 Task: Log work in the project XpertTech for the issue 'Develop a new tool for automated testing of web services and APIs' spent time as '6w 3d 10h 54m' and remaining time as '1w 2d 17h 41m' and move to top of backlog. Now add the issue to the epic 'Software Asset Management'.
Action: Mouse moved to (459, 387)
Screenshot: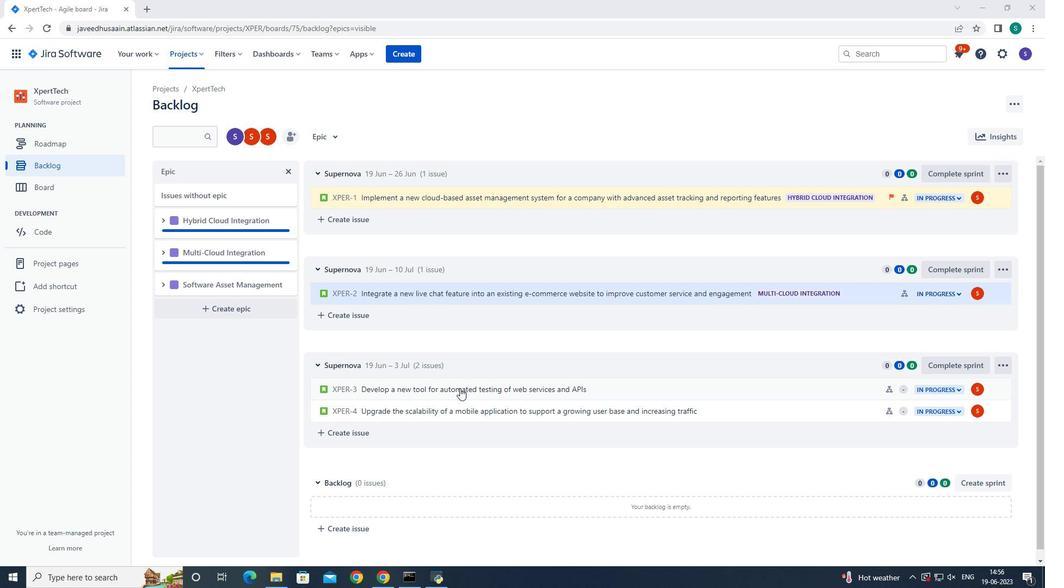 
Action: Mouse pressed left at (459, 387)
Screenshot: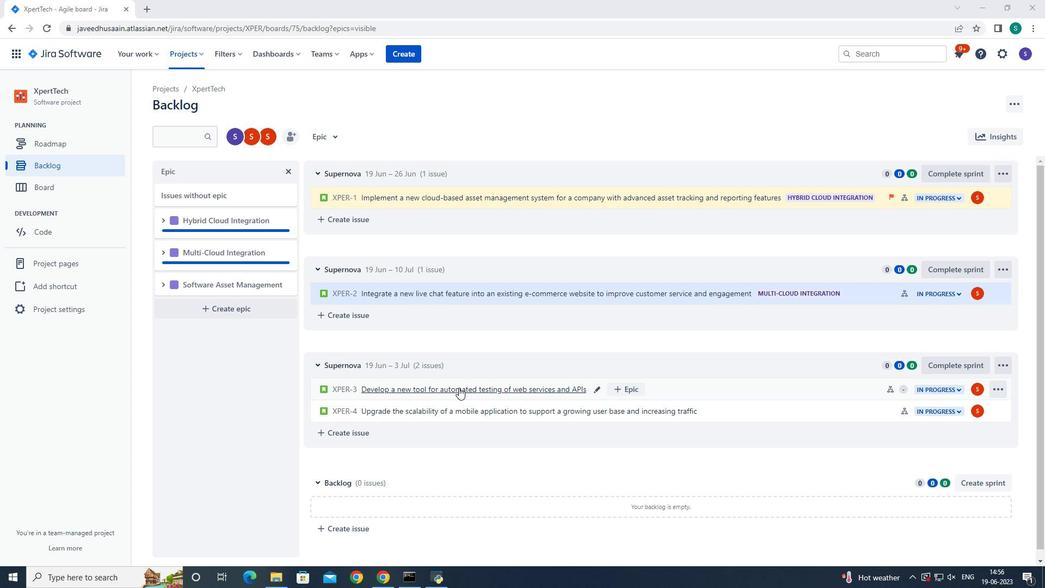 
Action: Mouse moved to (1000, 165)
Screenshot: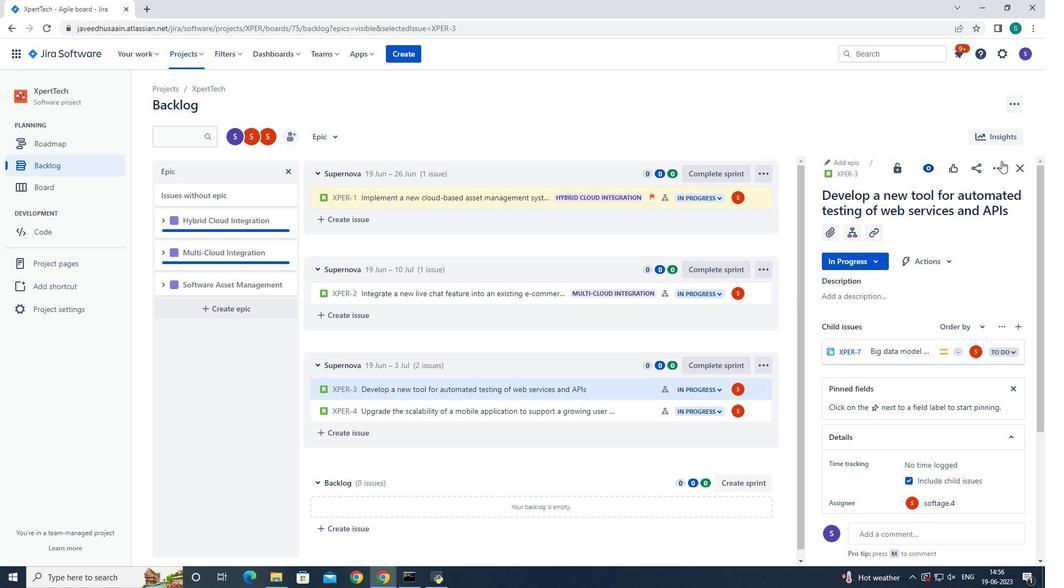 
Action: Mouse pressed left at (1000, 165)
Screenshot: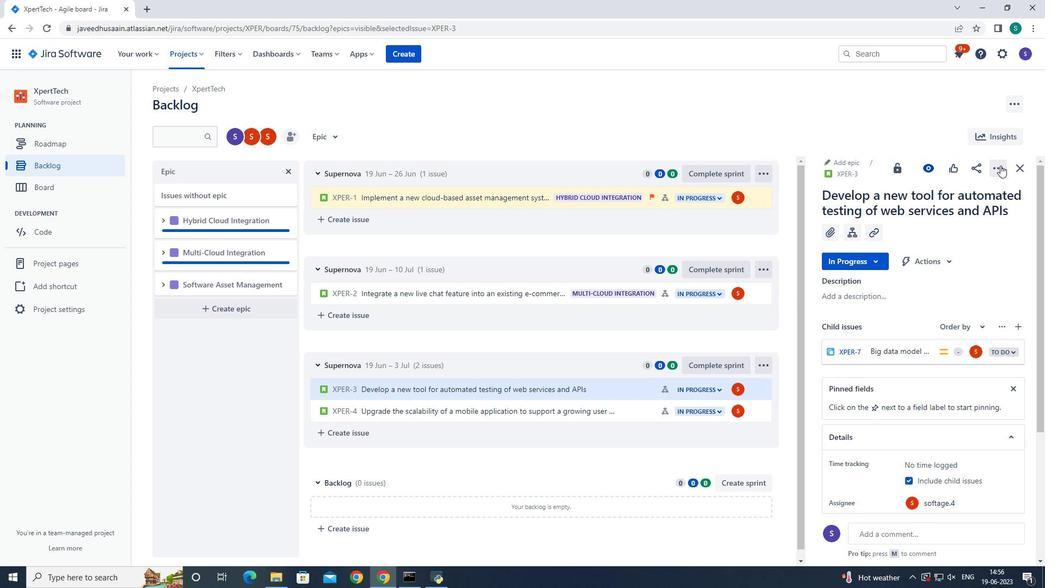 
Action: Mouse moved to (963, 196)
Screenshot: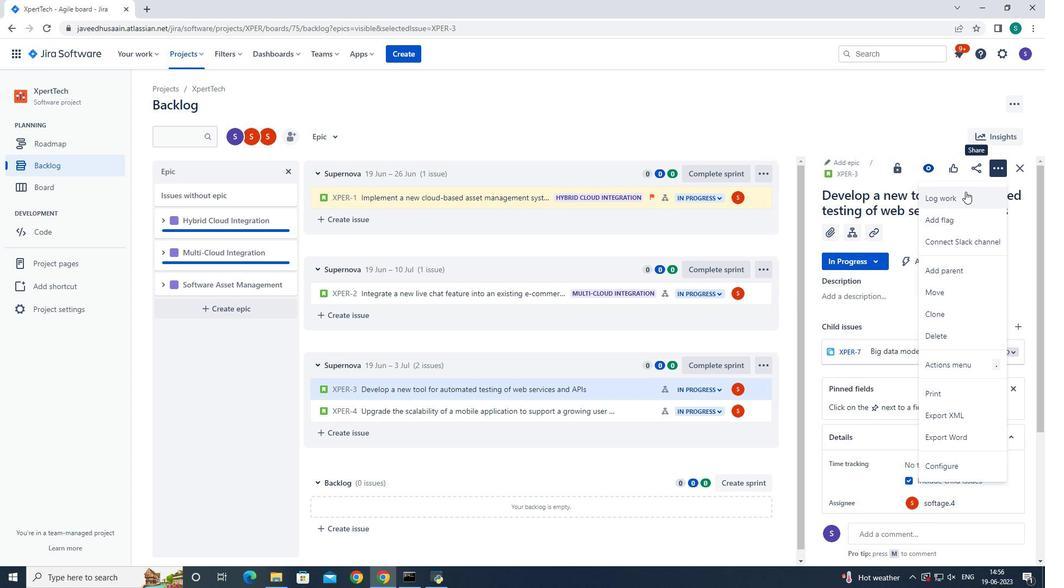 
Action: Mouse pressed left at (963, 196)
Screenshot: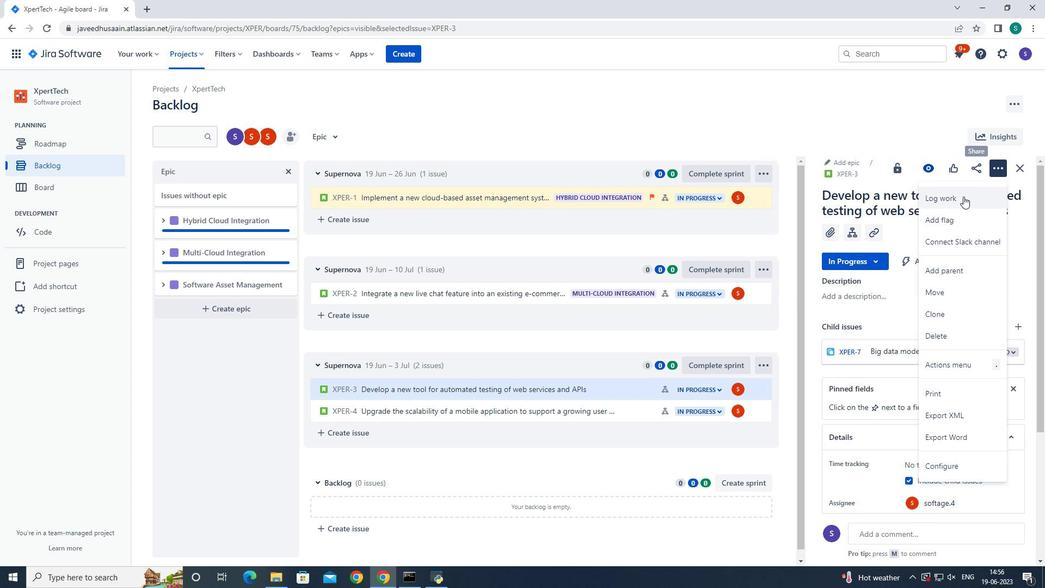 
Action: Mouse moved to (481, 166)
Screenshot: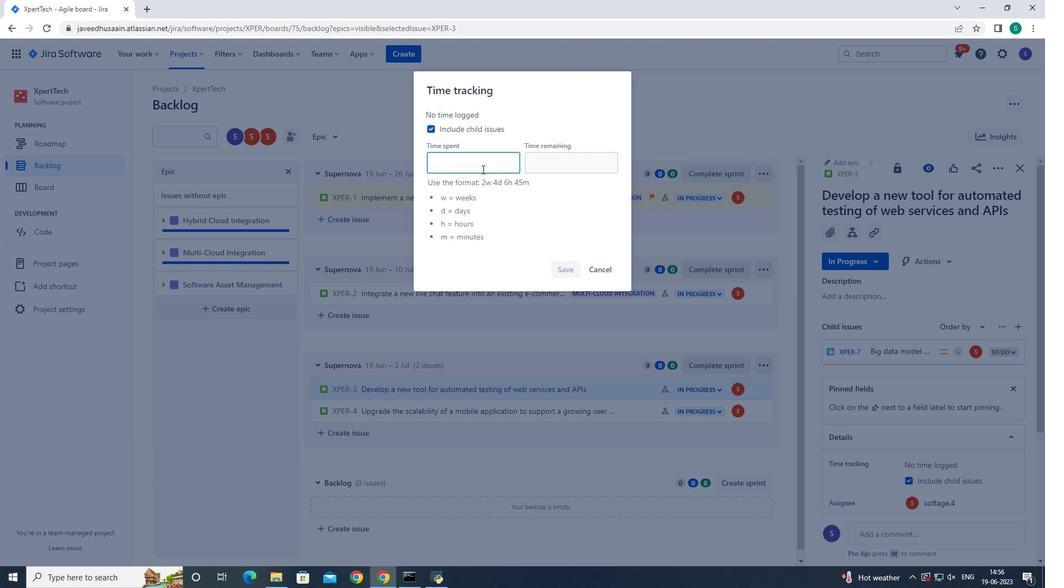 
Action: Mouse pressed left at (481, 166)
Screenshot: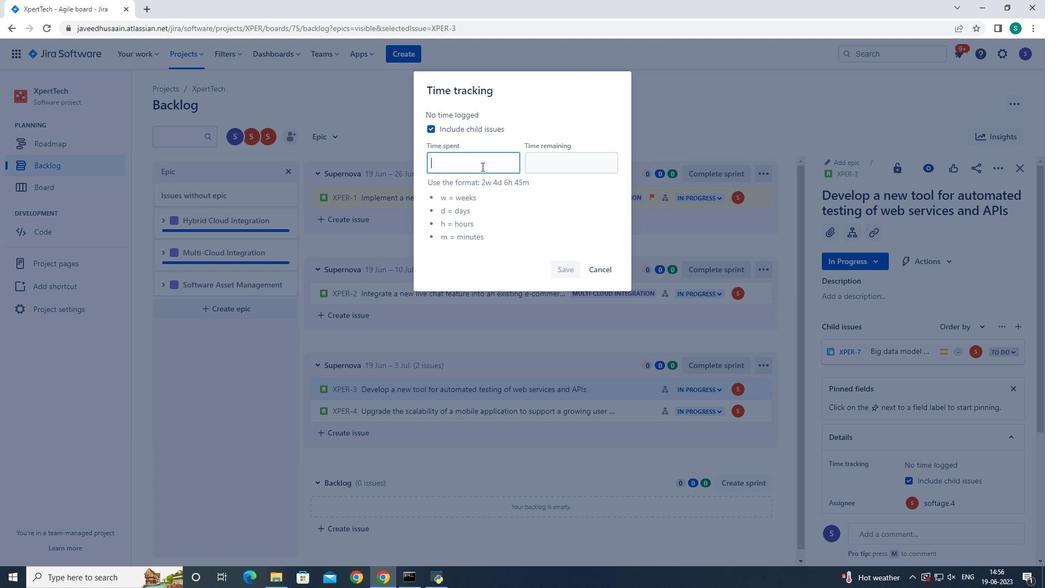 
Action: Key pressed 6w<Key.space>3d<Key.space>10h<Key.space>54m<Key.tab>1w<Key.space>2d<Key.space>17h<Key.space>41m
Screenshot: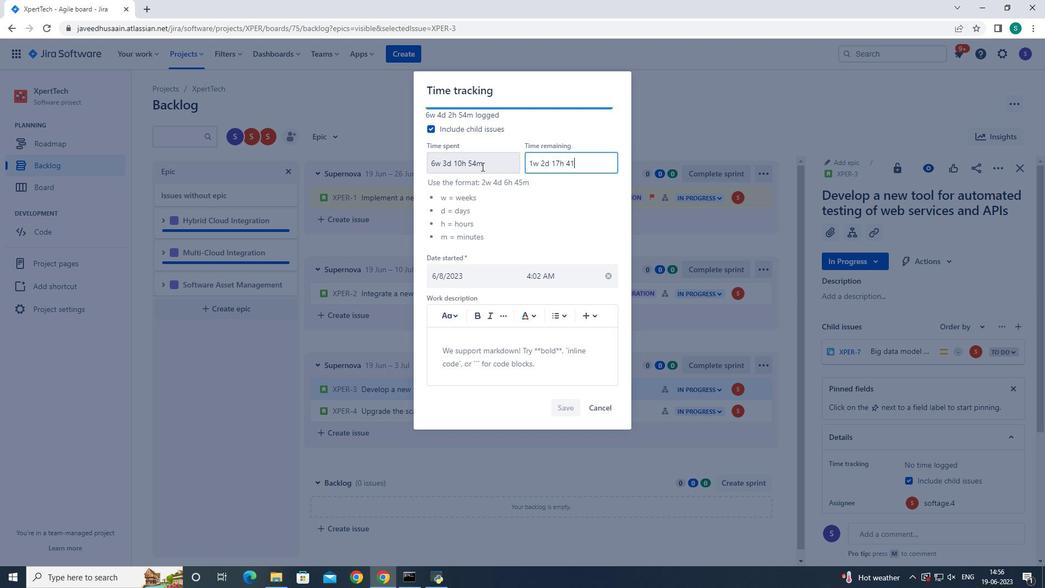 
Action: Mouse moved to (569, 409)
Screenshot: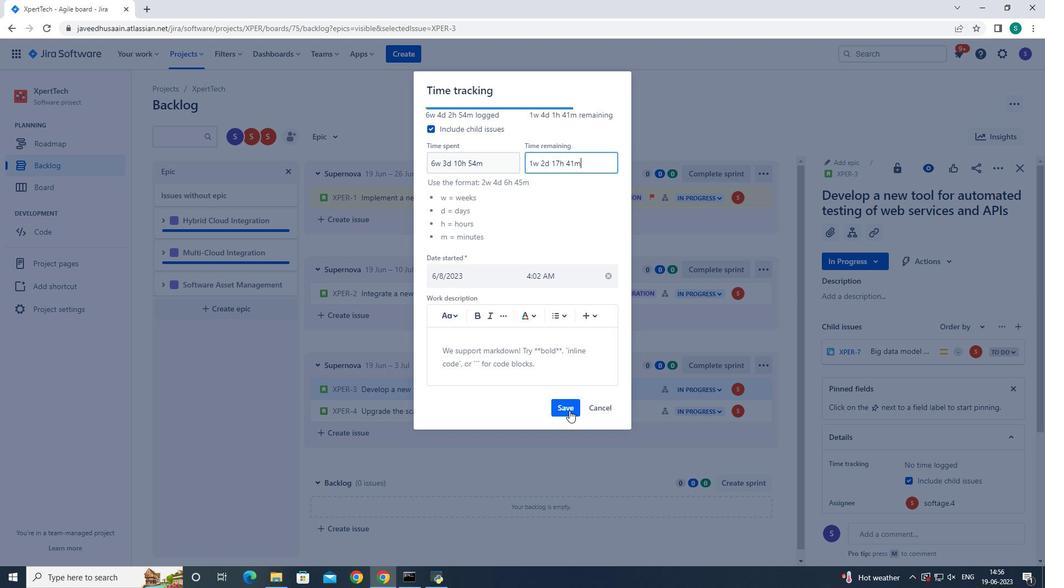 
Action: Mouse pressed left at (569, 409)
Screenshot: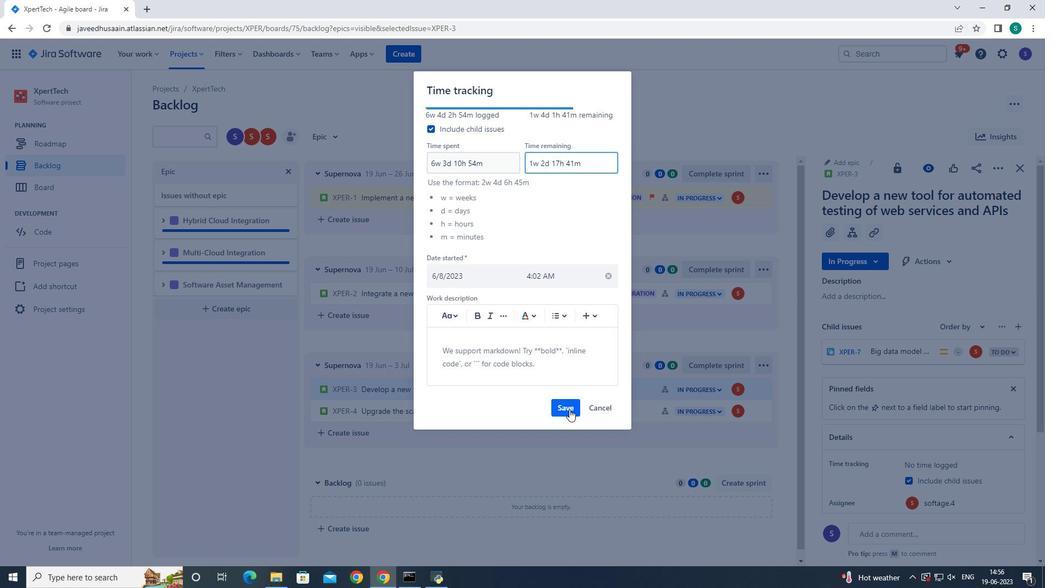 
Action: Mouse moved to (1018, 170)
Screenshot: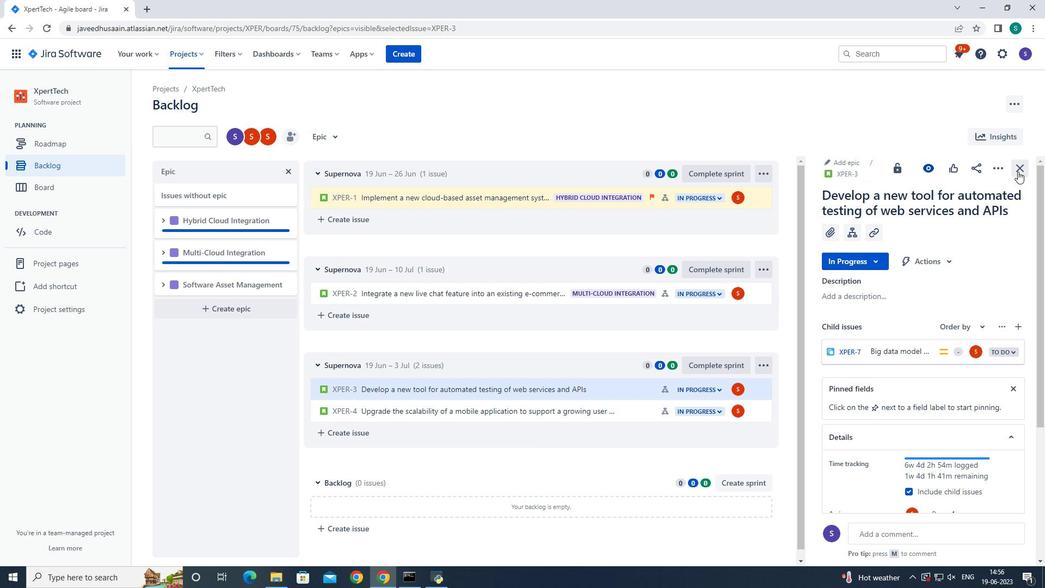 
Action: Mouse pressed left at (1018, 170)
Screenshot: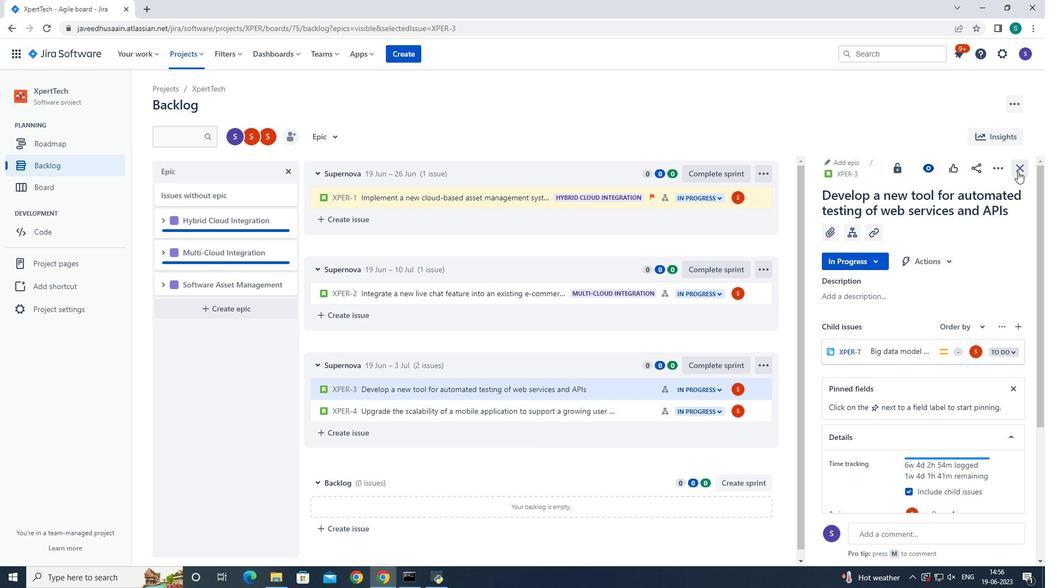 
Action: Mouse moved to (998, 385)
Screenshot: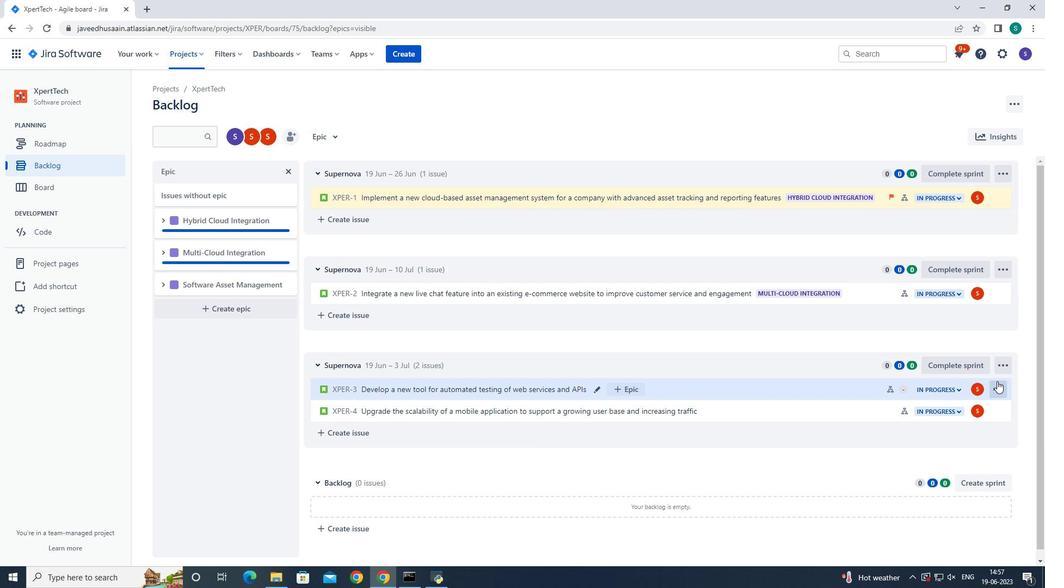 
Action: Mouse pressed left at (998, 385)
Screenshot: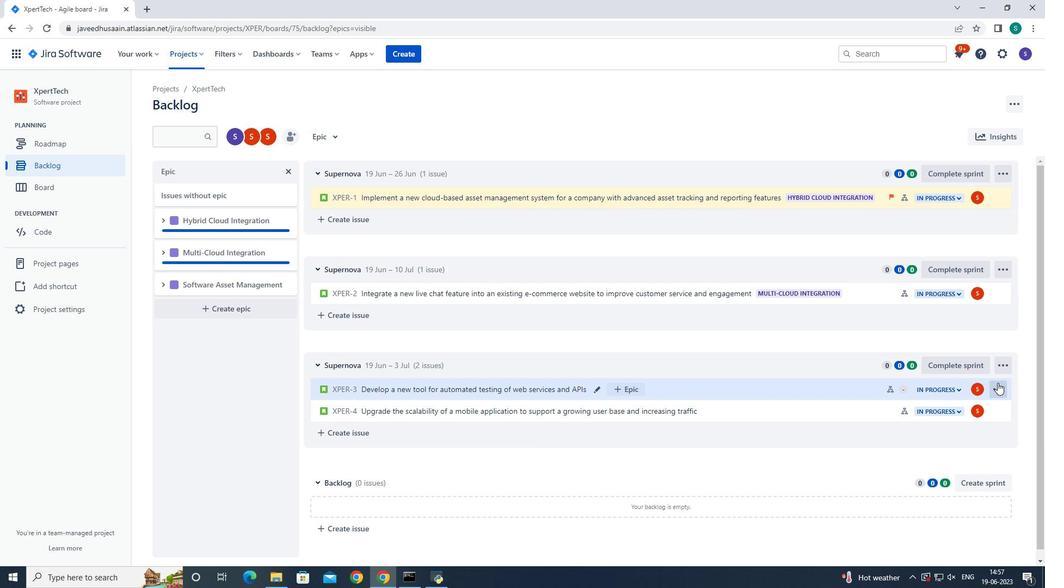 
Action: Mouse moved to (980, 348)
Screenshot: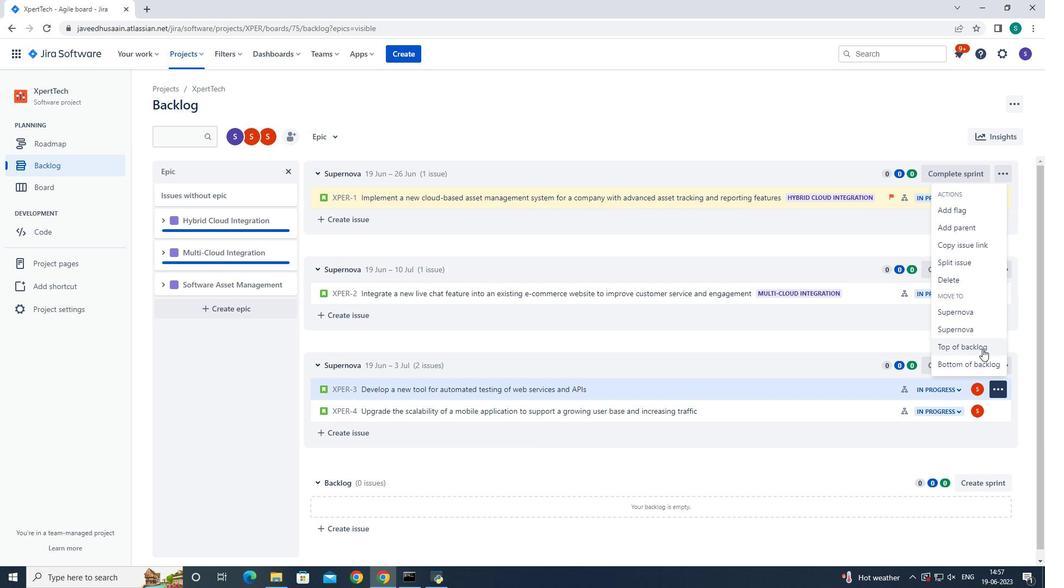 
Action: Mouse pressed left at (980, 348)
Screenshot: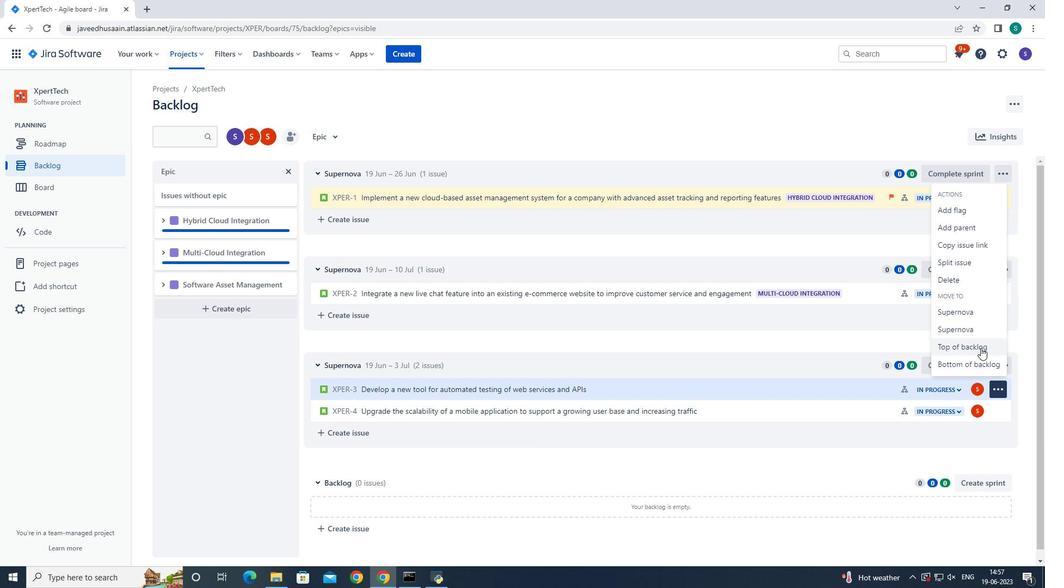
Action: Mouse moved to (565, 172)
Screenshot: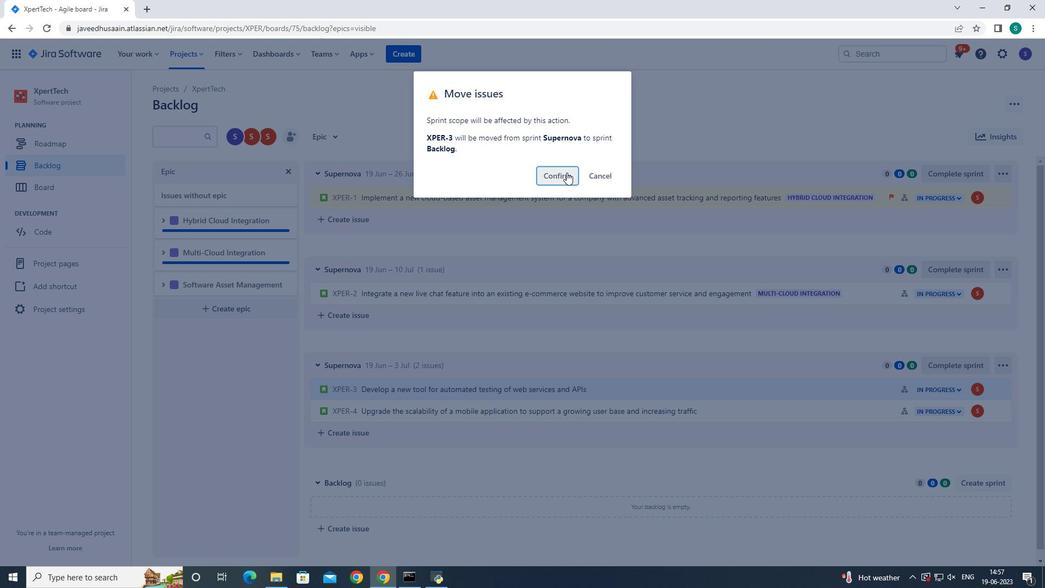 
Action: Mouse pressed left at (565, 172)
Screenshot: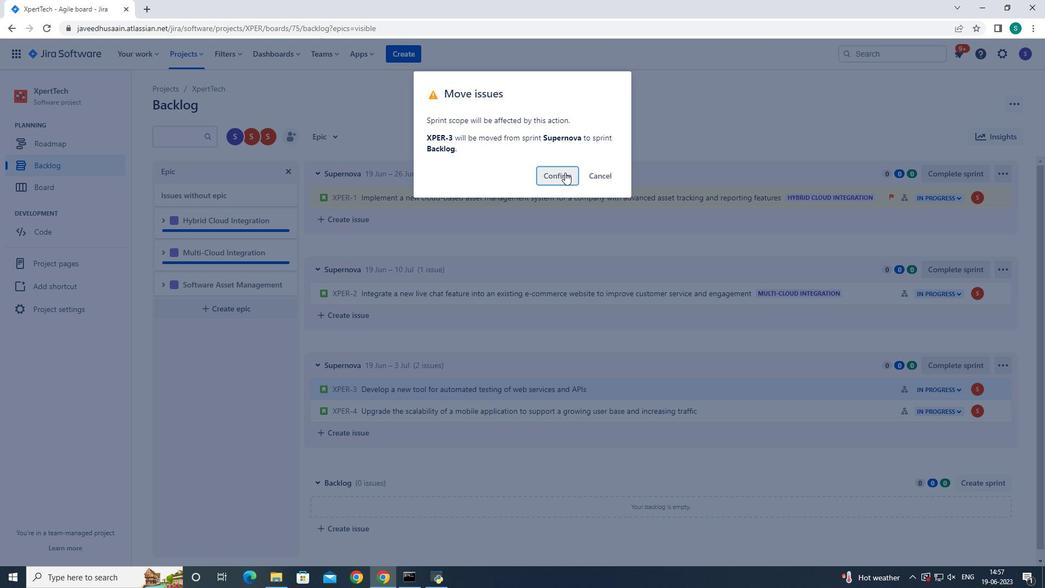 
Action: Mouse moved to (639, 484)
Screenshot: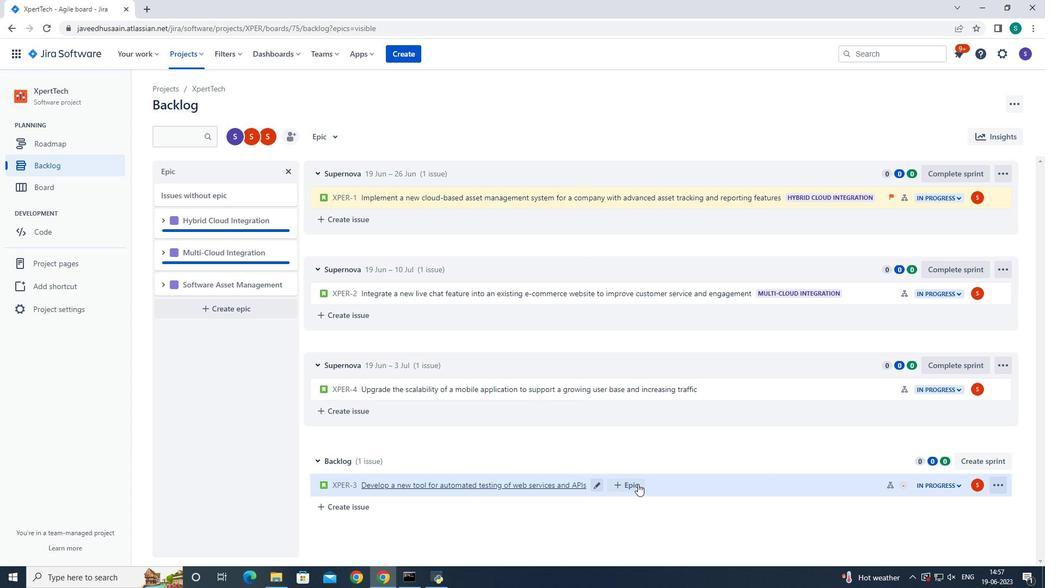 
Action: Mouse pressed left at (639, 484)
Screenshot: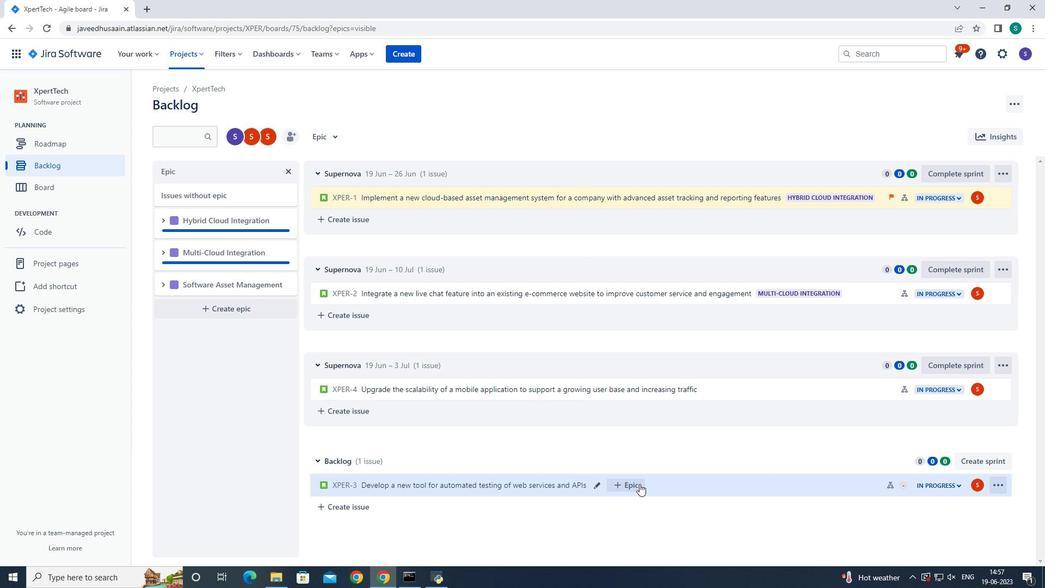 
Action: Mouse moved to (639, 487)
Screenshot: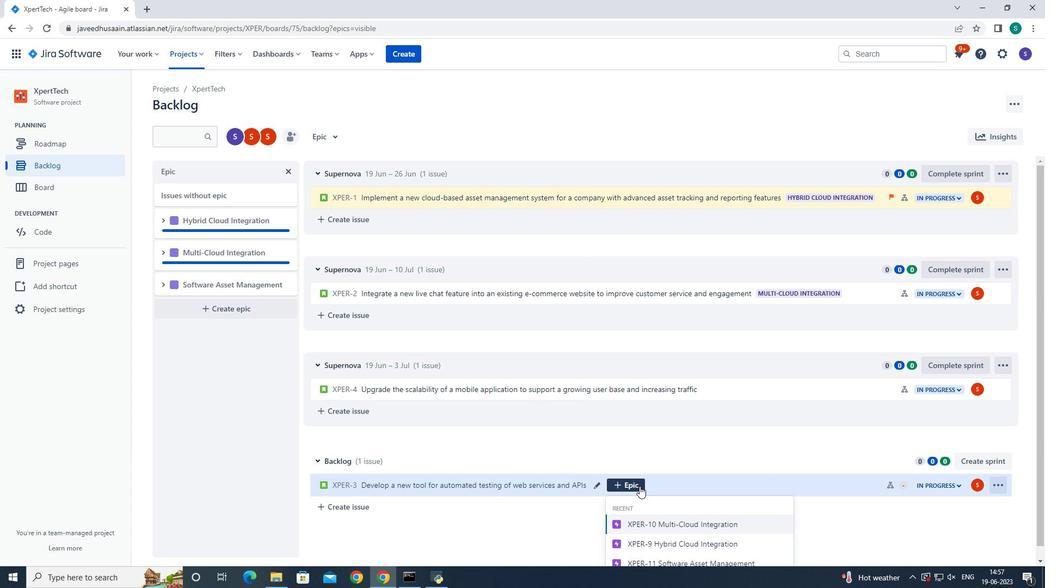 
Action: Mouse scrolled (639, 486) with delta (0, 0)
Screenshot: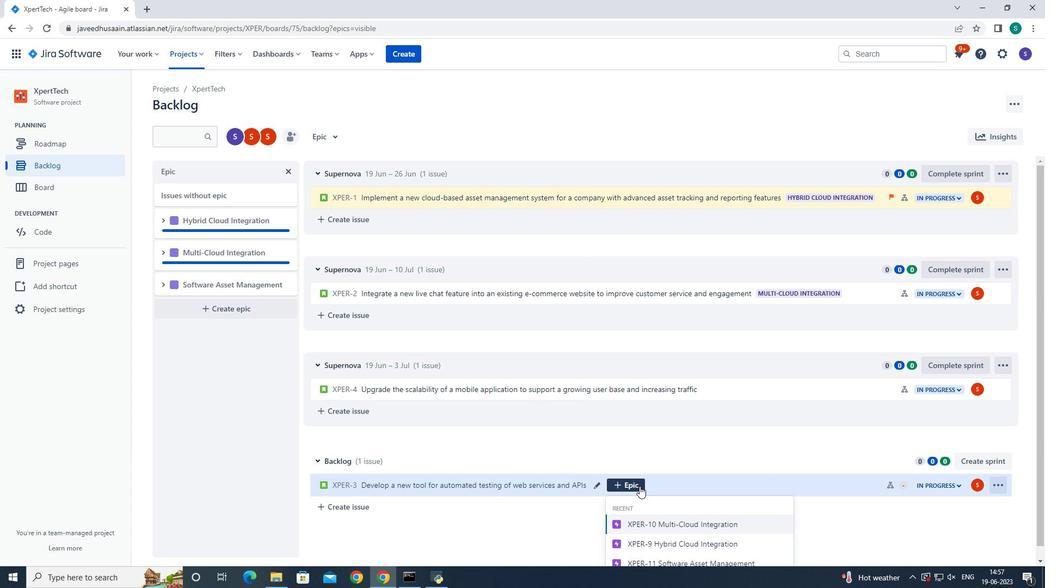 
Action: Mouse moved to (639, 487)
Screenshot: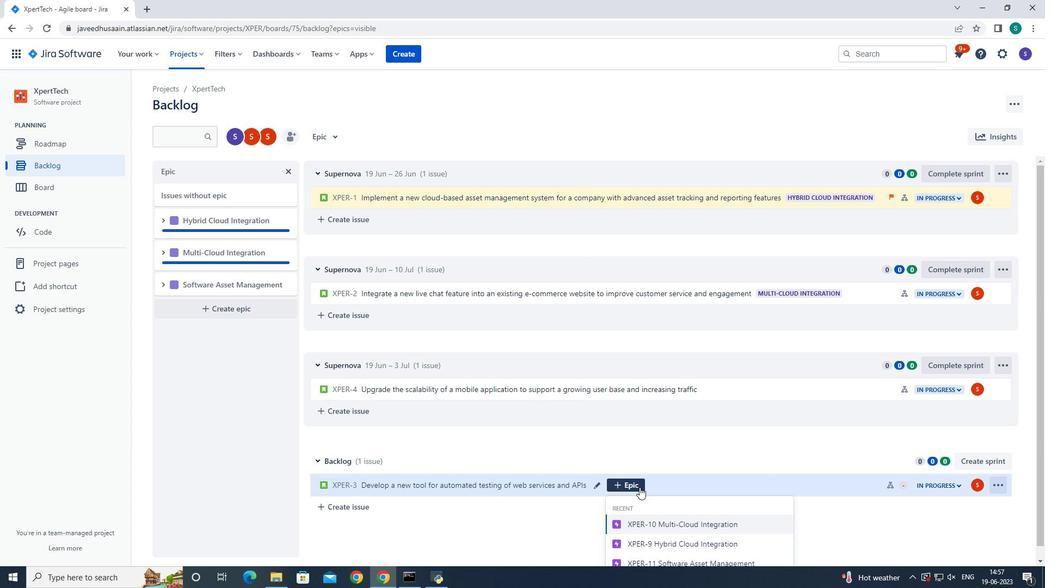 
Action: Mouse scrolled (639, 487) with delta (0, 0)
Screenshot: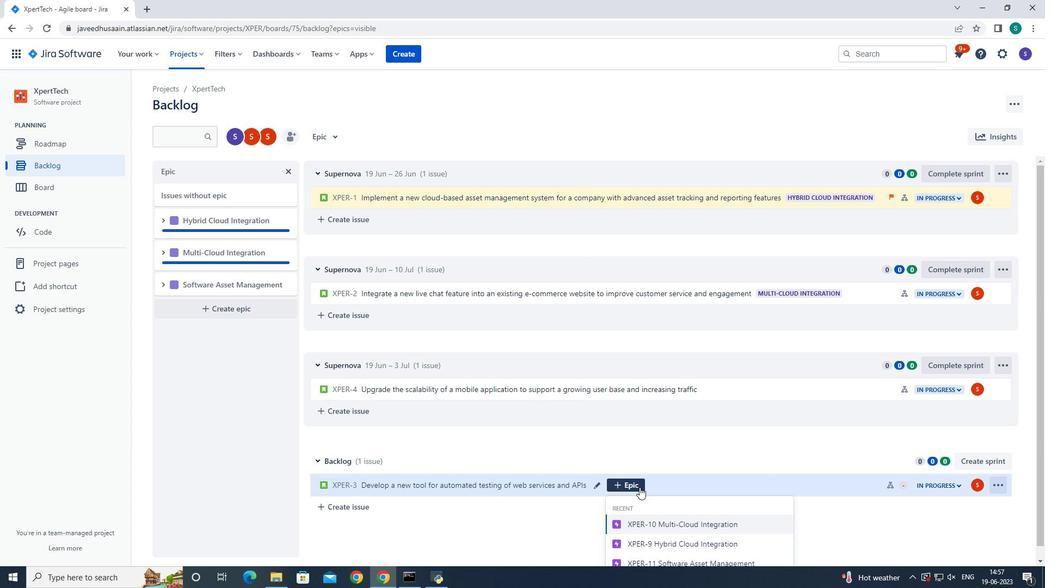 
Action: Mouse moved to (663, 551)
Screenshot: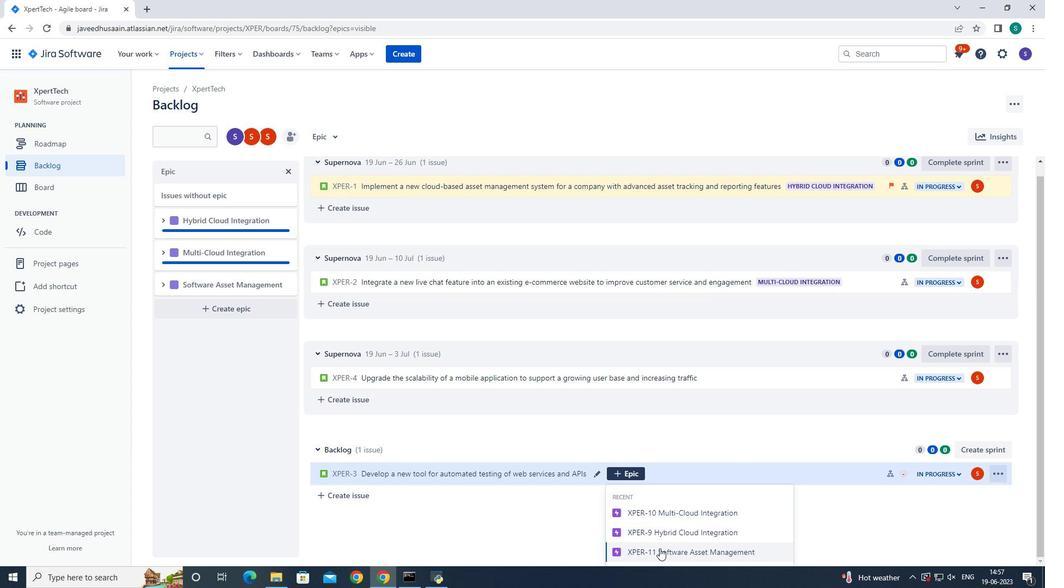 
Action: Mouse pressed left at (663, 551)
Screenshot: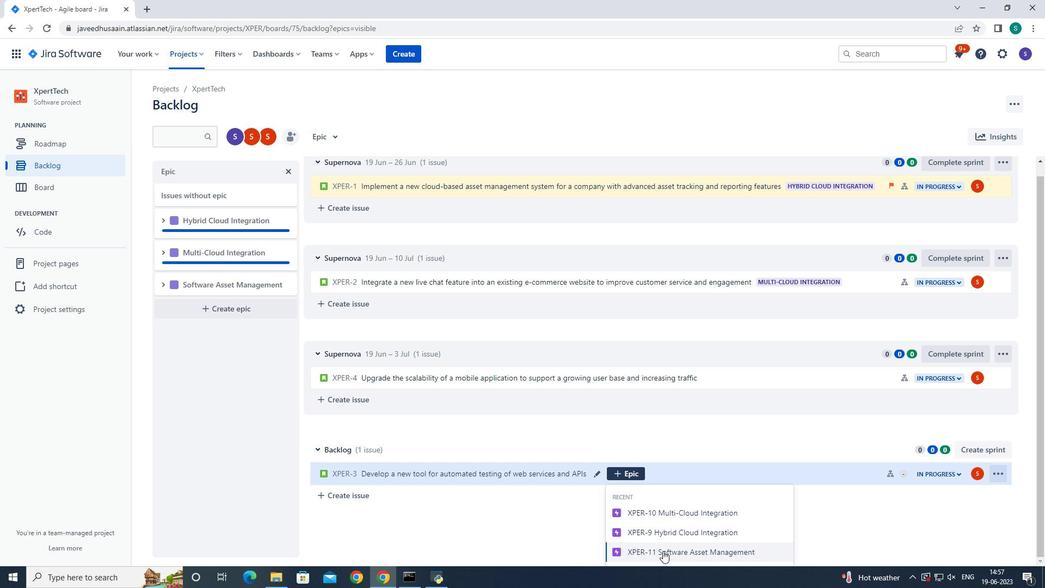 
Action: Mouse moved to (663, 533)
Screenshot: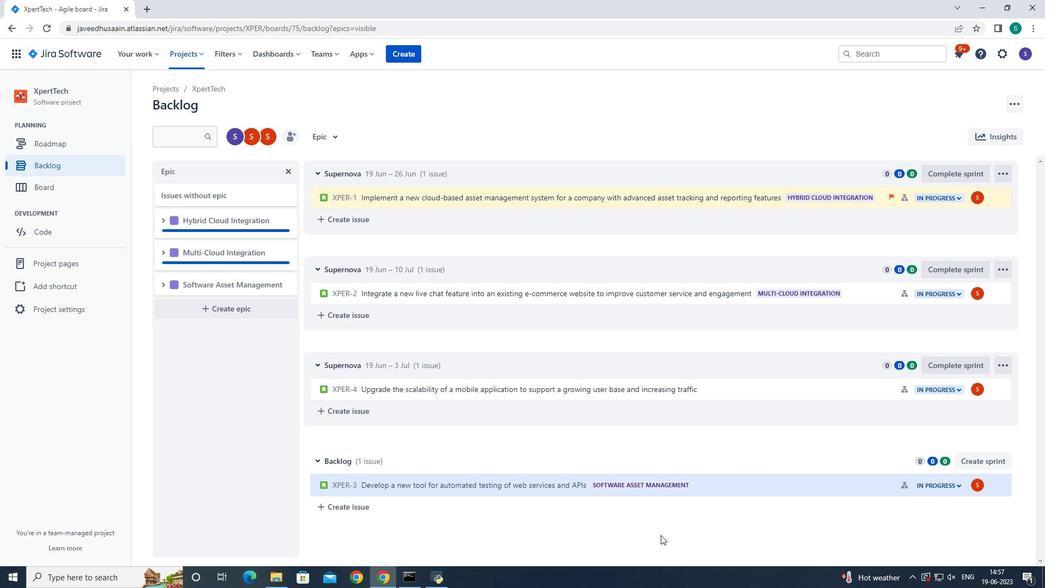 
